 Task: Add an action where "Ticket status is Pending Resolution" in downgrade and inform.
Action: Mouse moved to (21, 291)
Screenshot: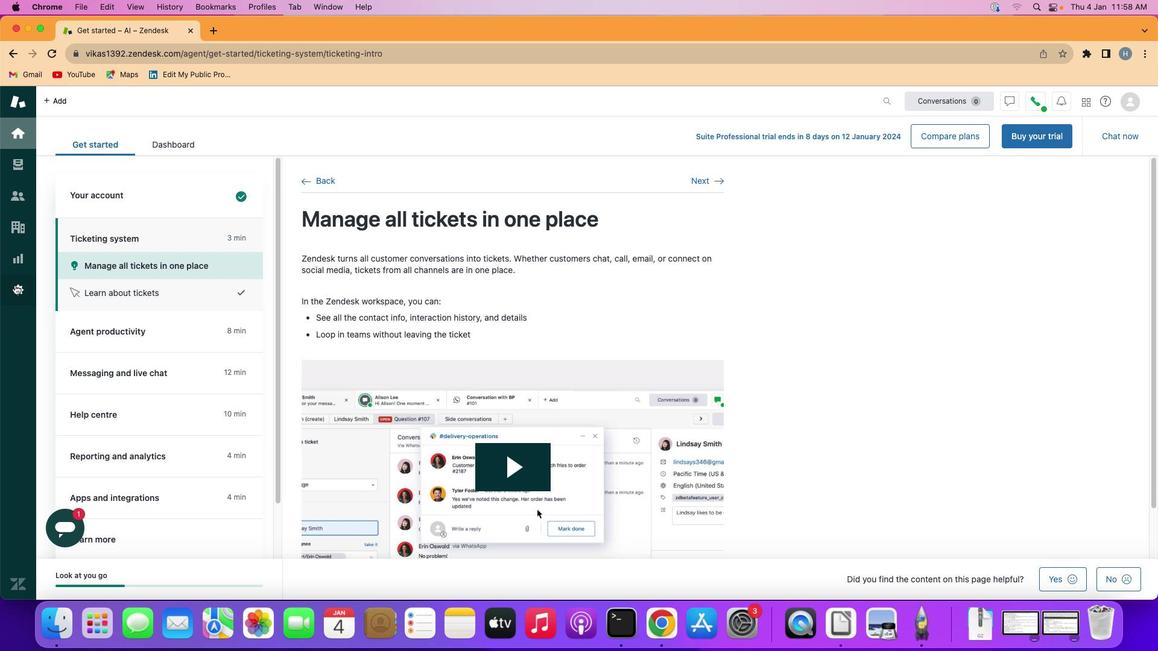 
Action: Mouse pressed left at (21, 291)
Screenshot: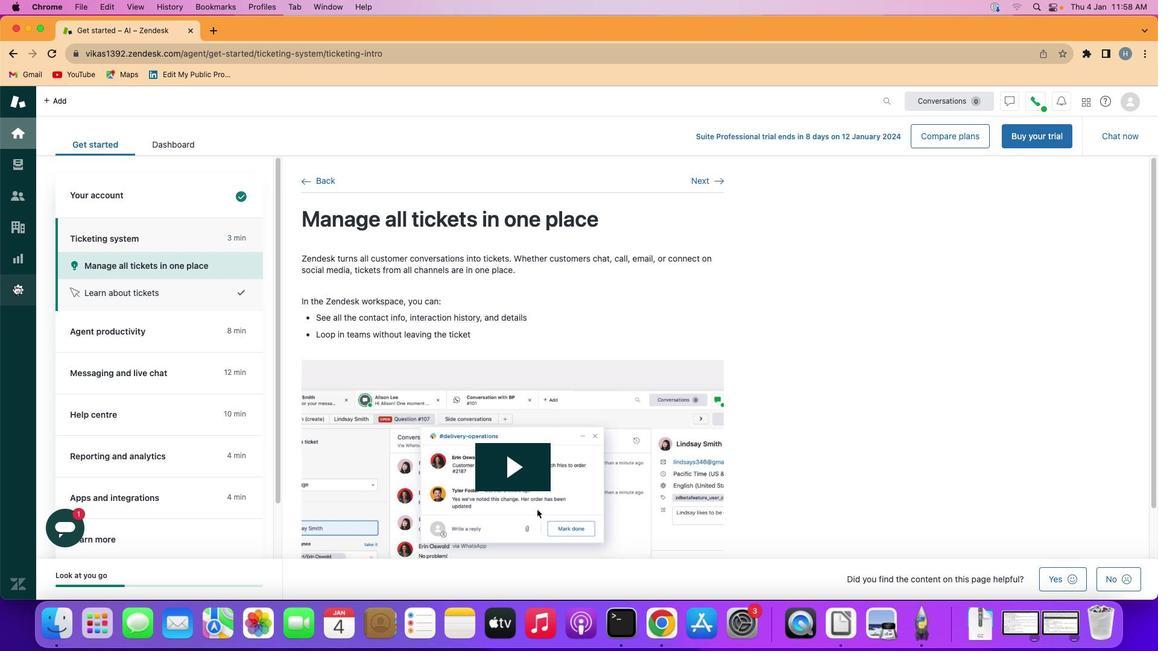 
Action: Mouse moved to (228, 499)
Screenshot: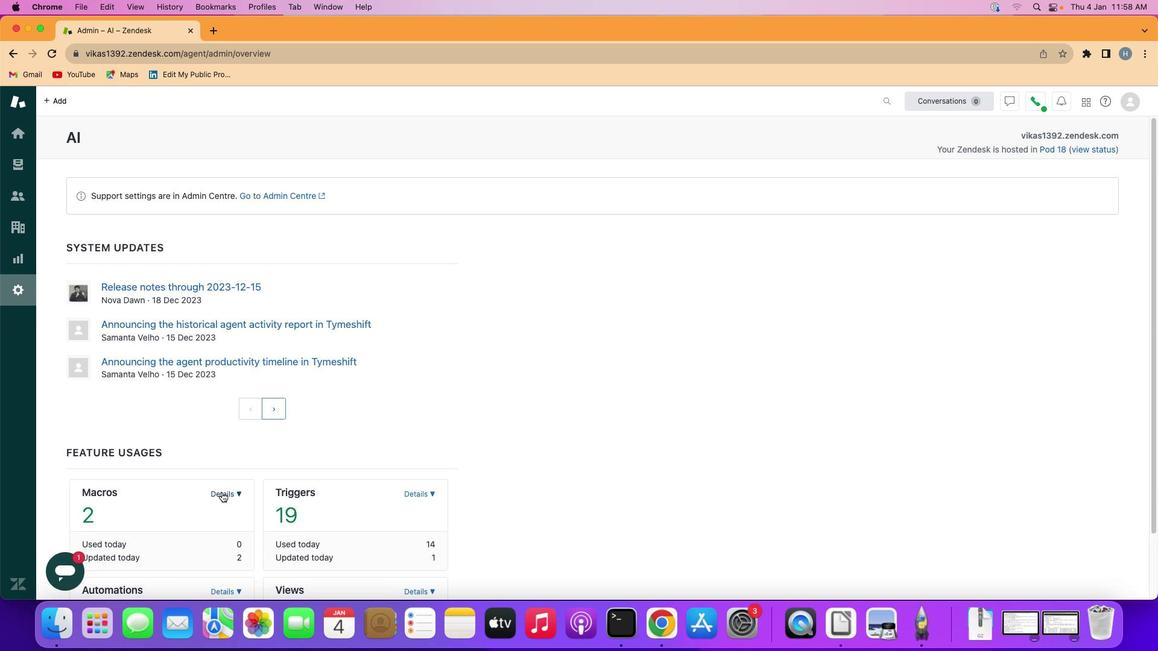 
Action: Mouse pressed left at (228, 499)
Screenshot: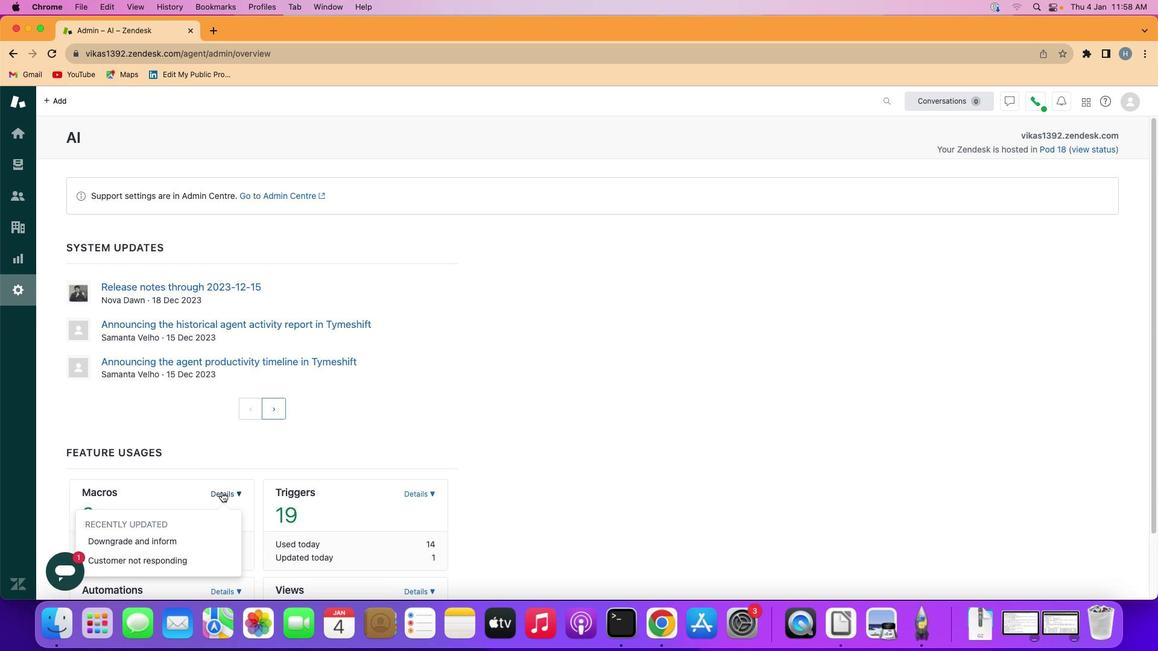 
Action: Mouse moved to (170, 547)
Screenshot: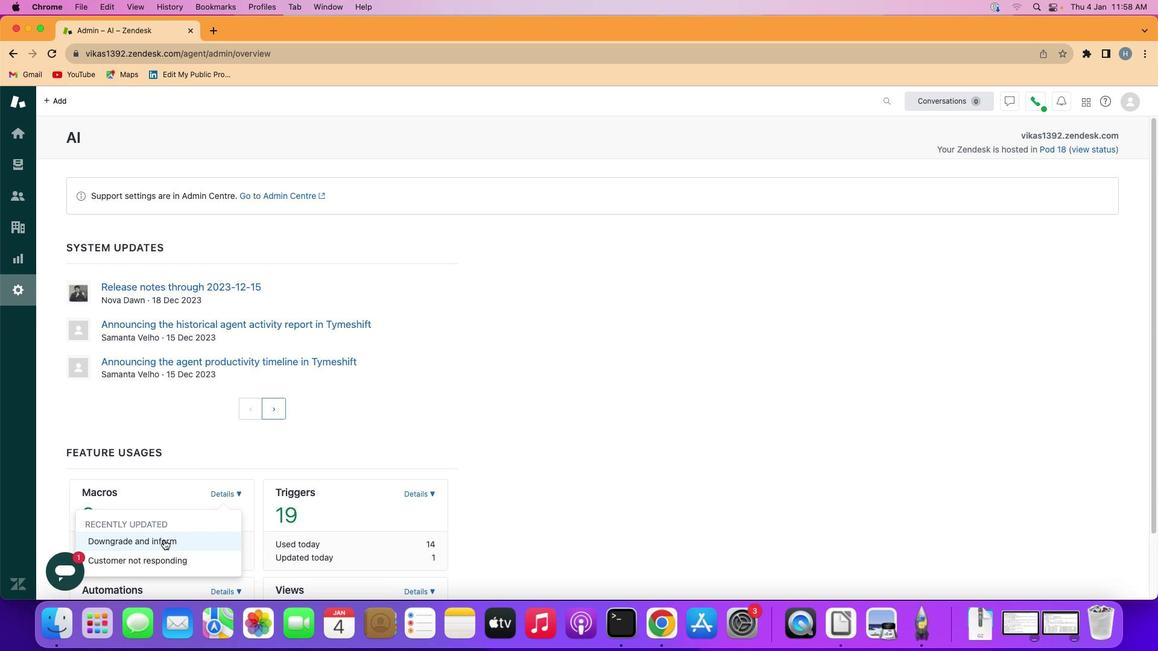 
Action: Mouse pressed left at (170, 547)
Screenshot: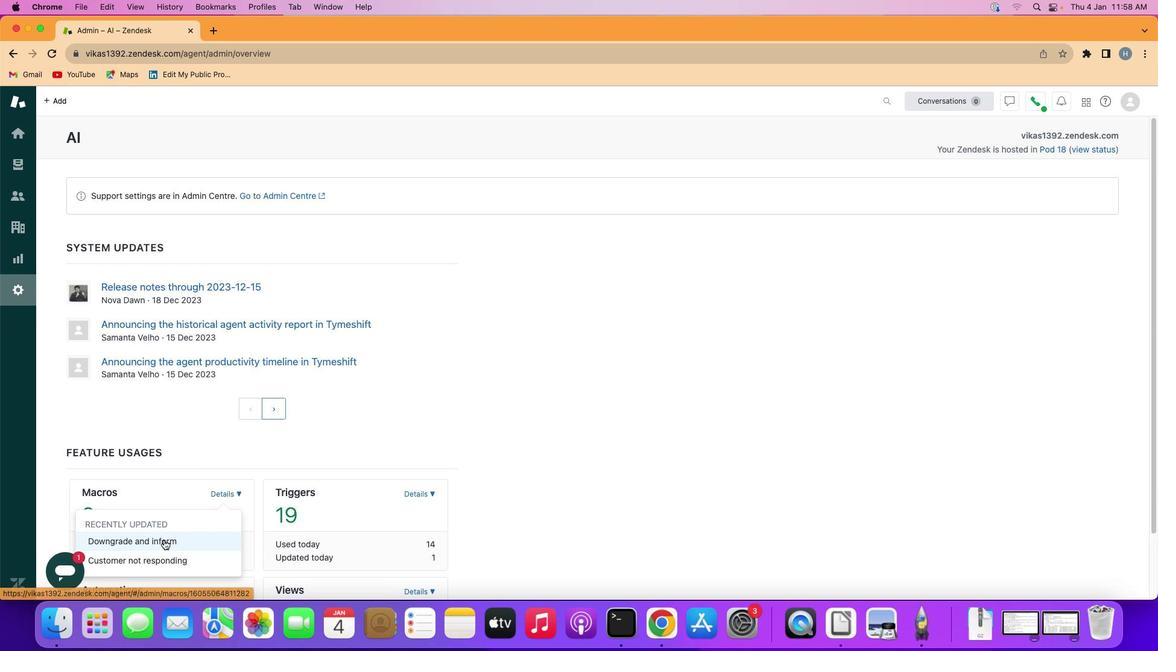 
Action: Mouse moved to (258, 377)
Screenshot: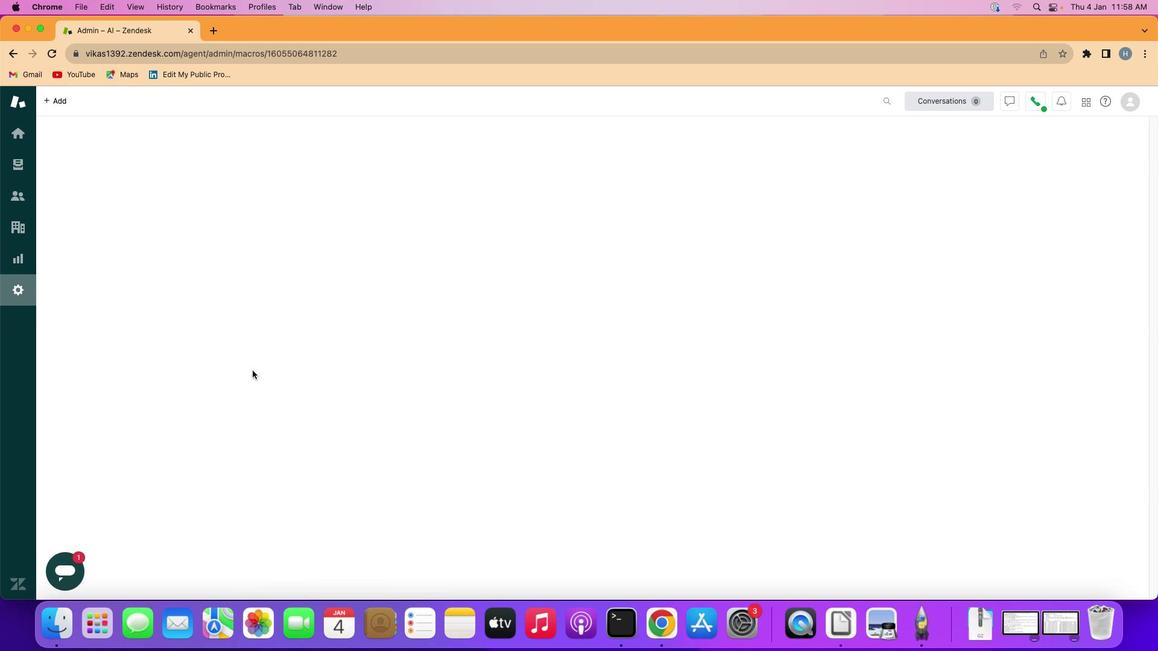 
Action: Mouse scrolled (258, 377) with delta (6, 6)
Screenshot: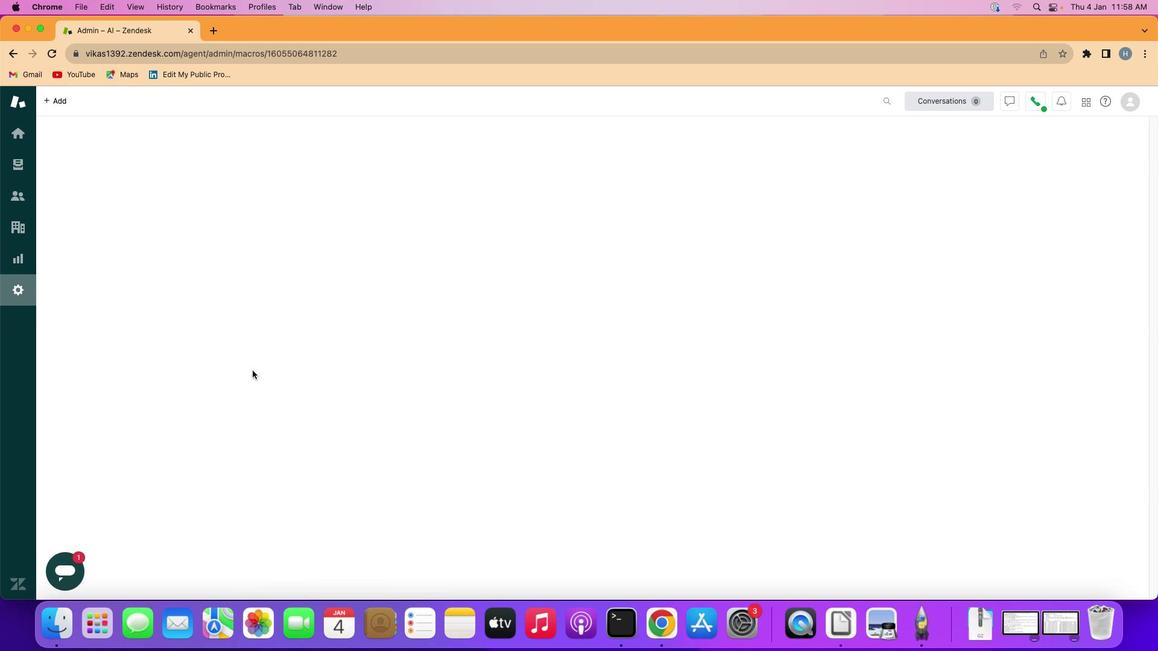 
Action: Mouse moved to (259, 377)
Screenshot: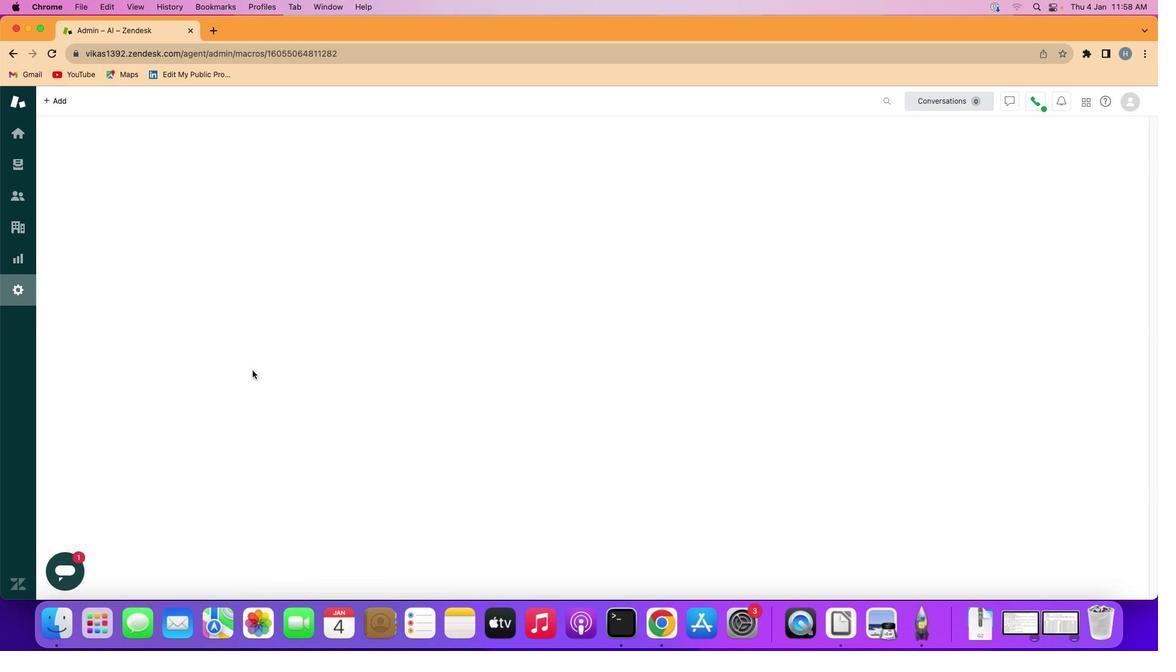 
Action: Mouse scrolled (259, 377) with delta (6, 7)
Screenshot: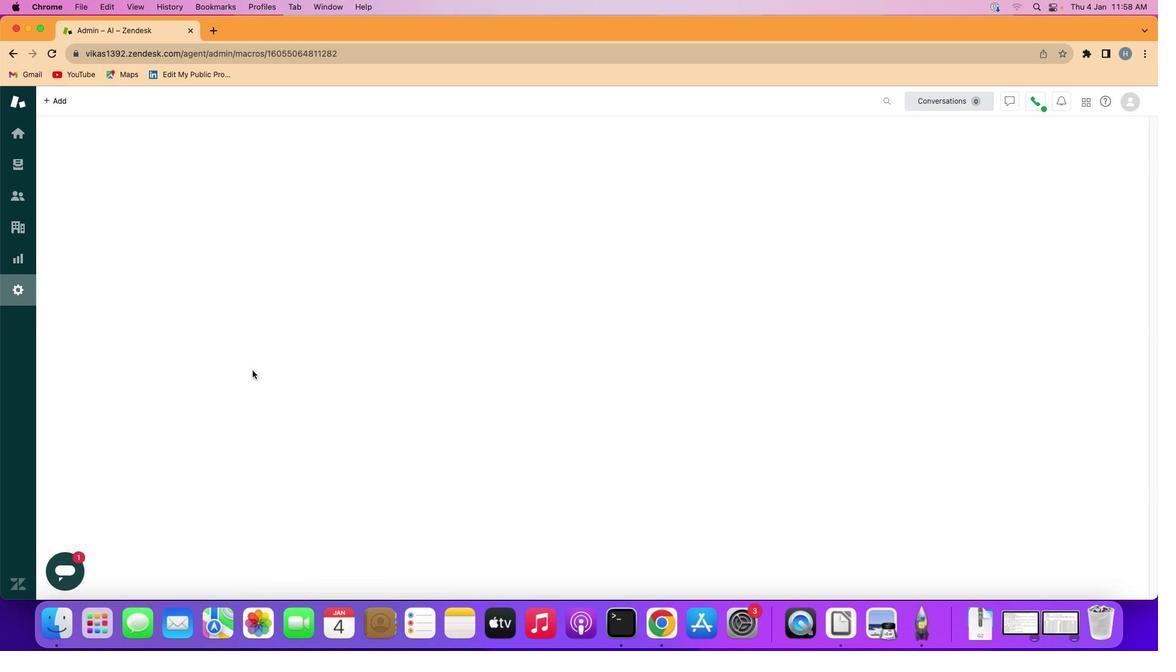 
Action: Mouse scrolled (259, 377) with delta (6, 6)
Screenshot: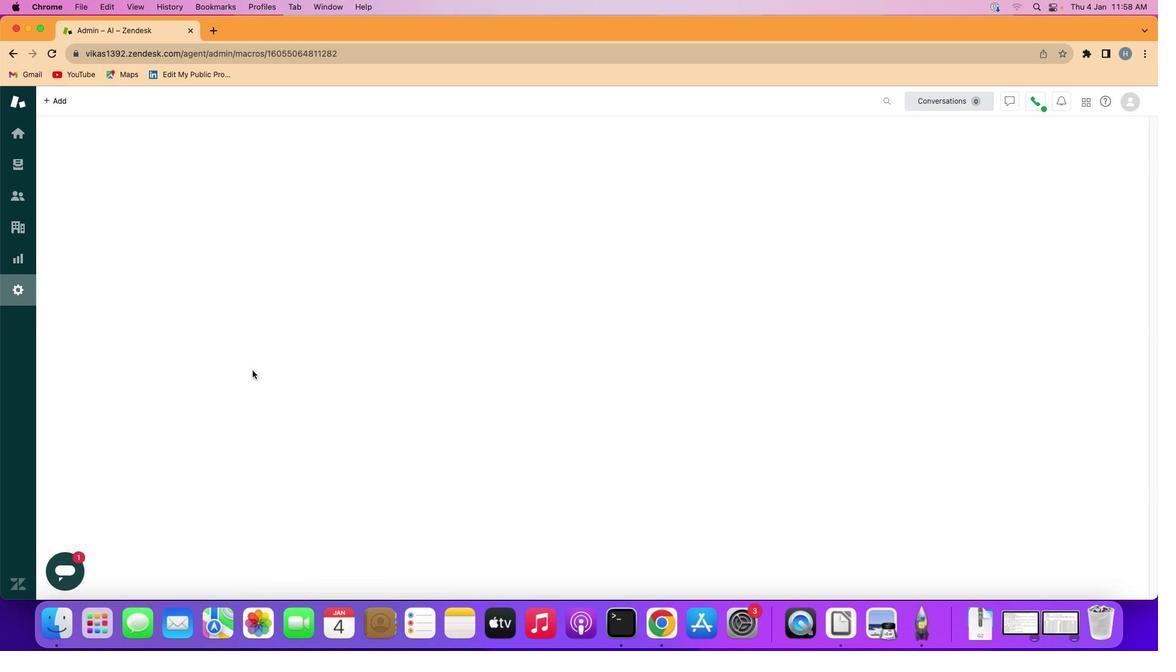 
Action: Mouse scrolled (259, 377) with delta (6, 6)
Screenshot: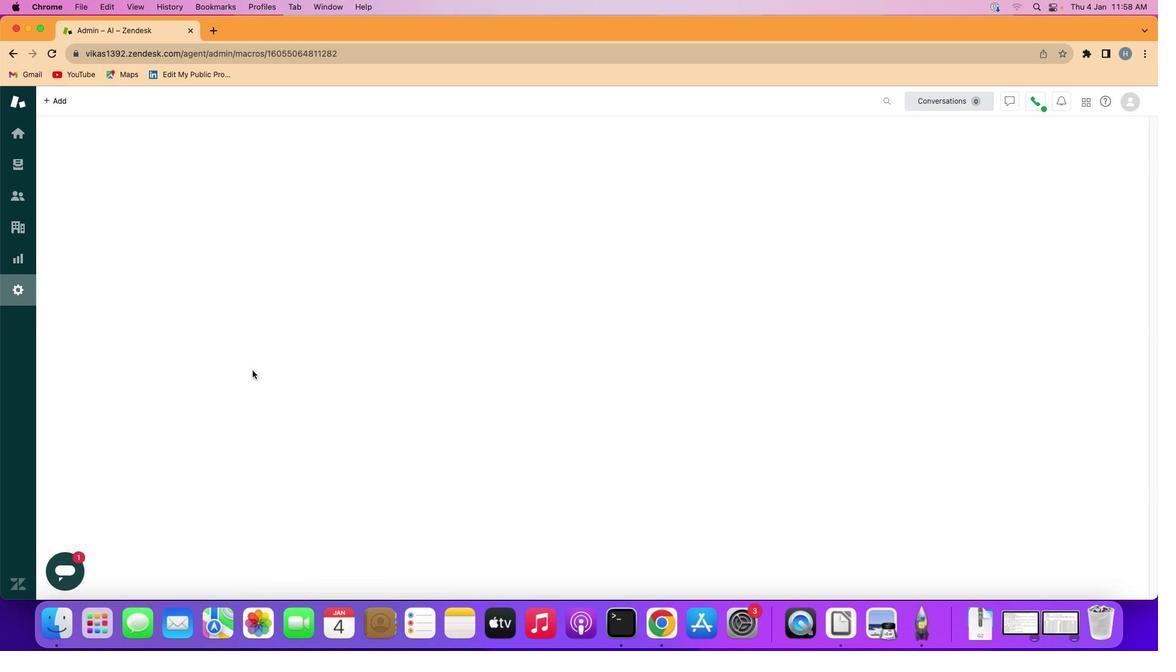 
Action: Mouse scrolled (259, 377) with delta (6, 6)
Screenshot: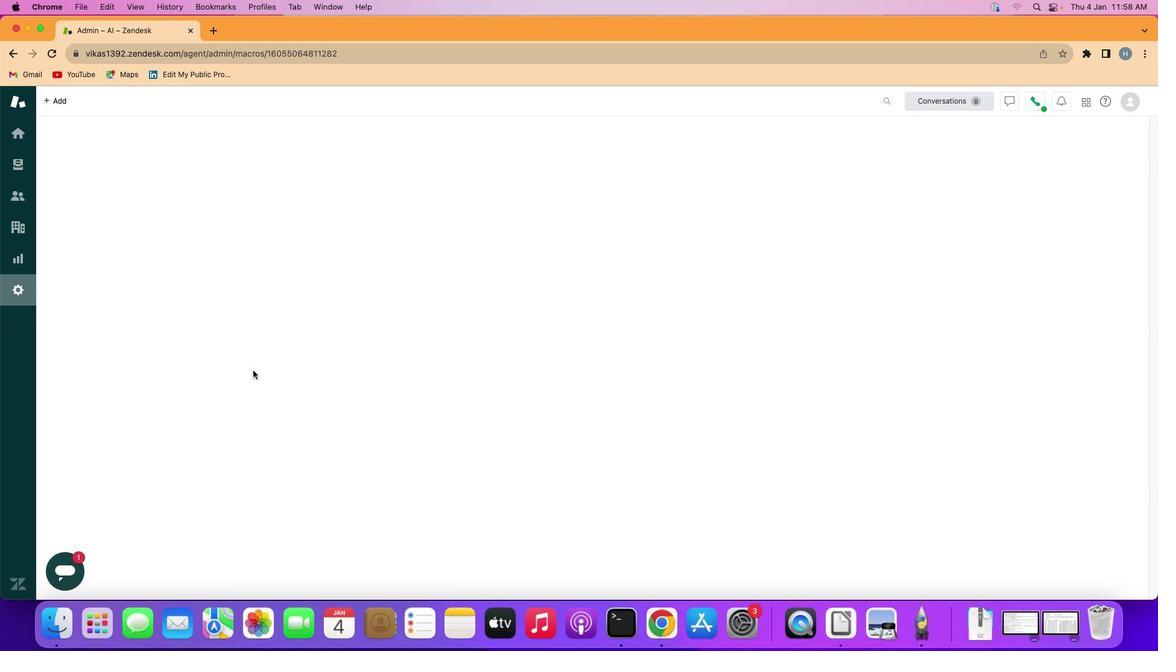 
Action: Mouse moved to (262, 375)
Screenshot: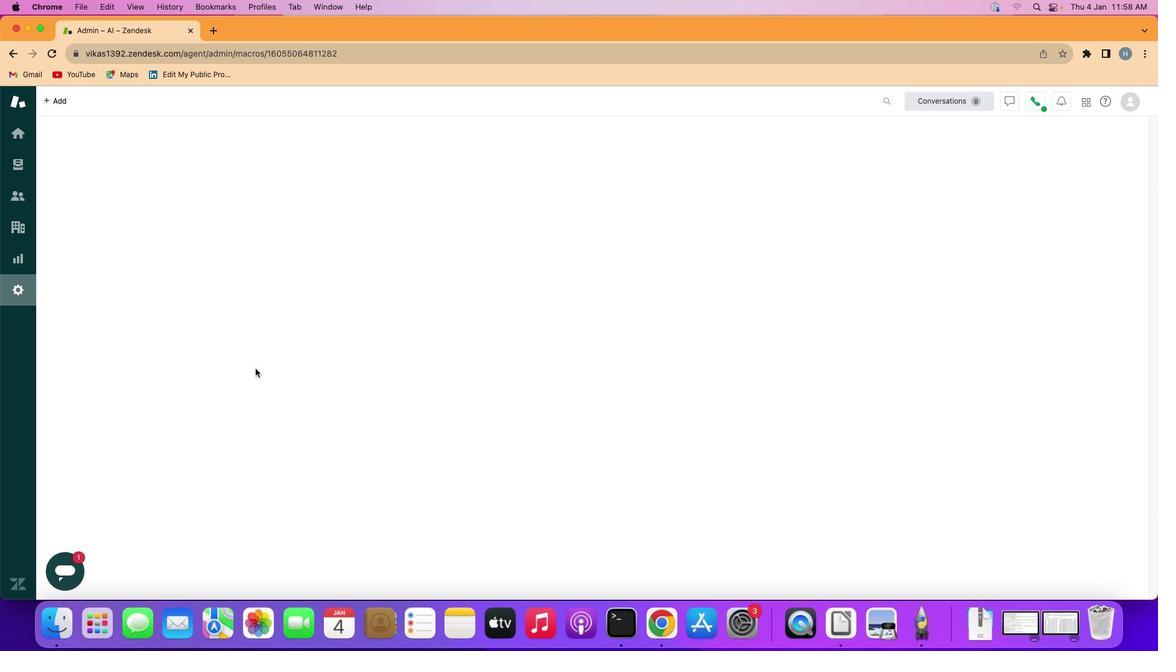 
Action: Mouse scrolled (262, 375) with delta (6, 6)
Screenshot: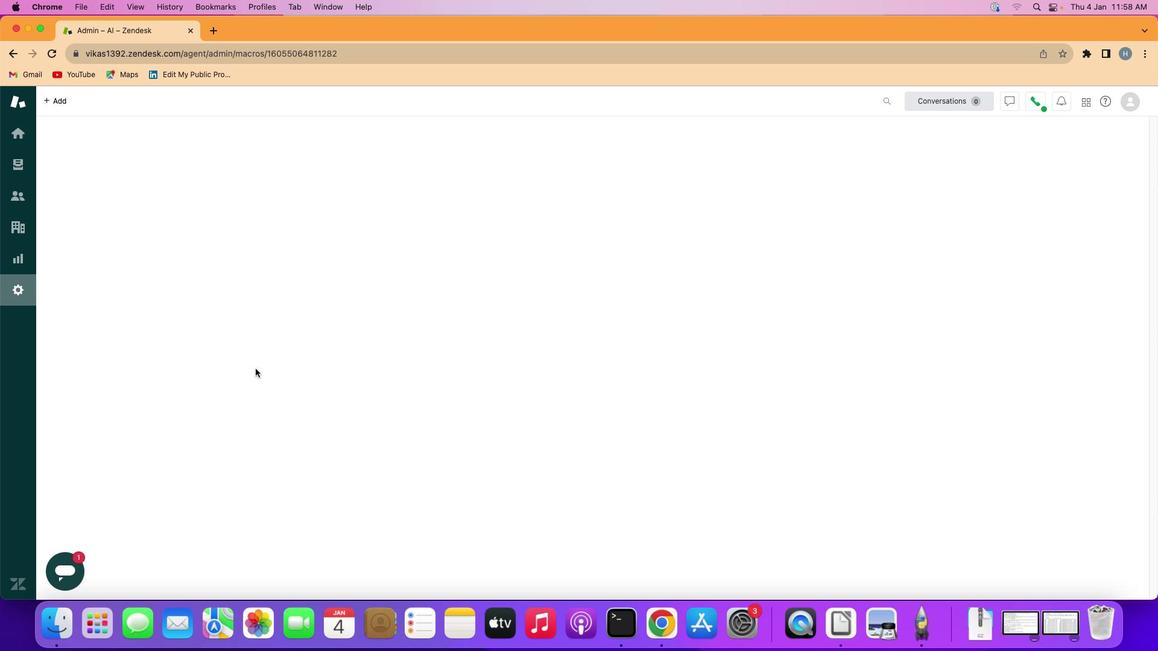 
Action: Mouse scrolled (262, 375) with delta (6, 6)
Screenshot: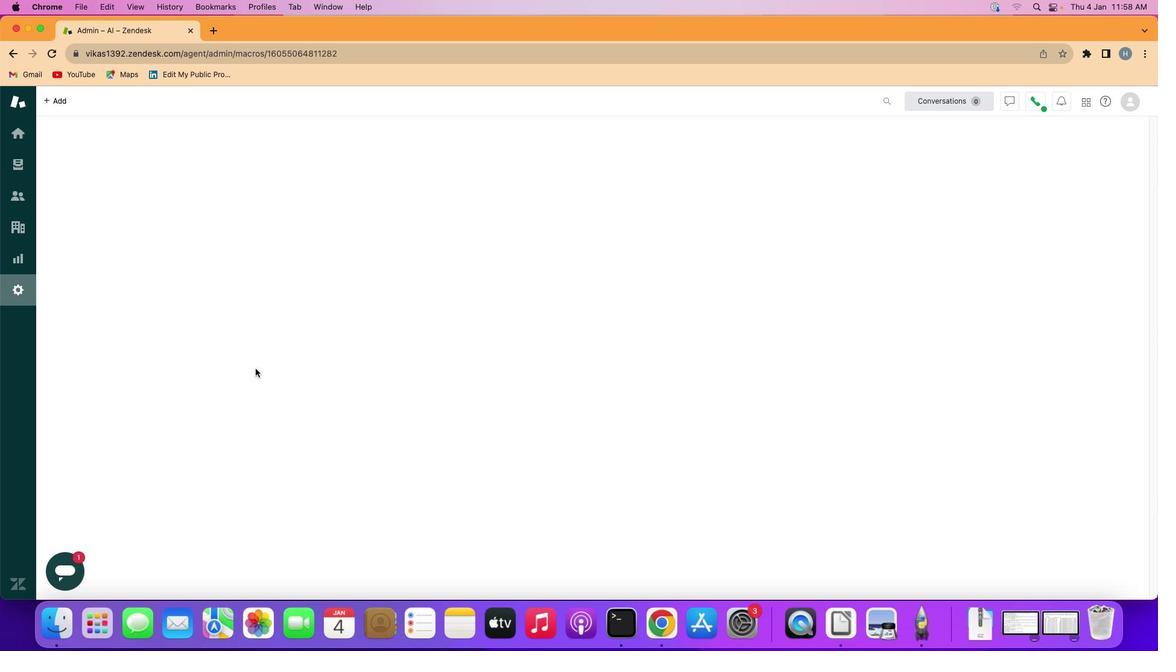 
Action: Mouse scrolled (262, 375) with delta (6, 6)
Screenshot: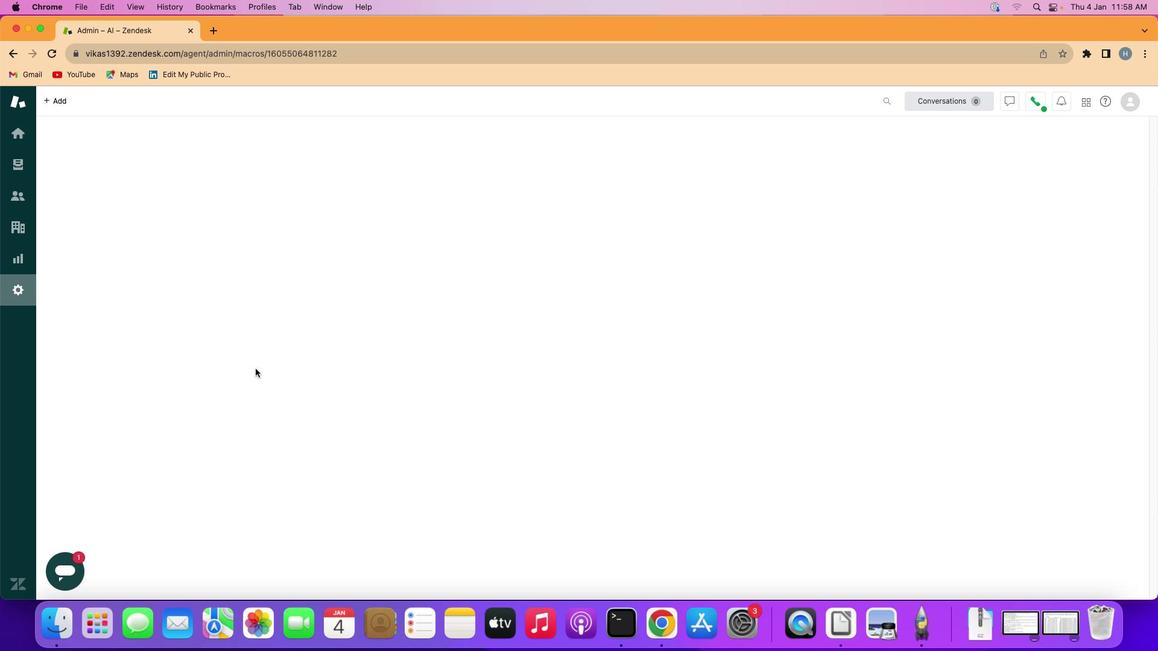 
Action: Mouse scrolled (262, 375) with delta (6, 5)
Screenshot: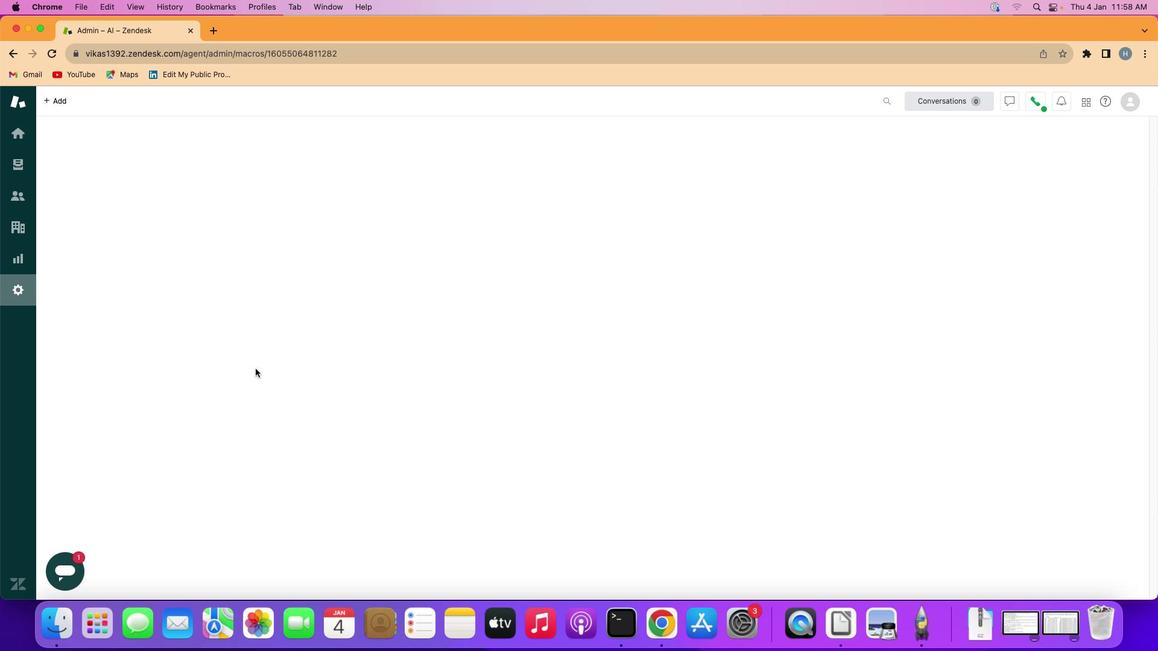 
Action: Mouse scrolled (262, 375) with delta (6, 4)
Screenshot: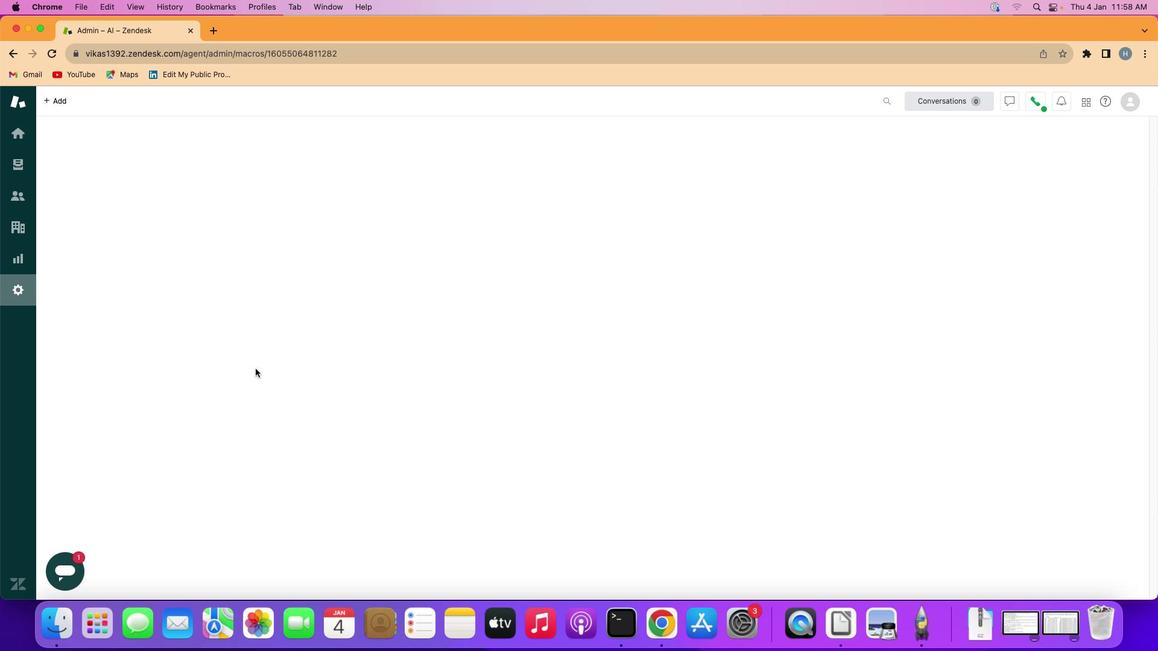 
Action: Mouse moved to (217, 447)
Screenshot: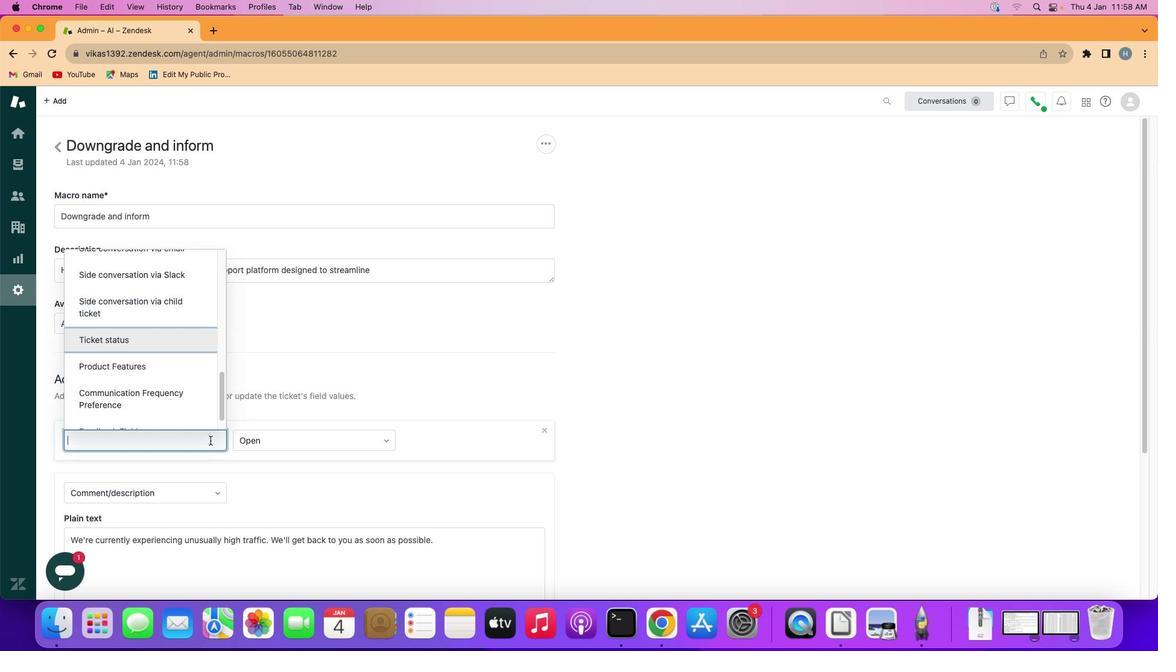 
Action: Mouse pressed left at (217, 447)
Screenshot: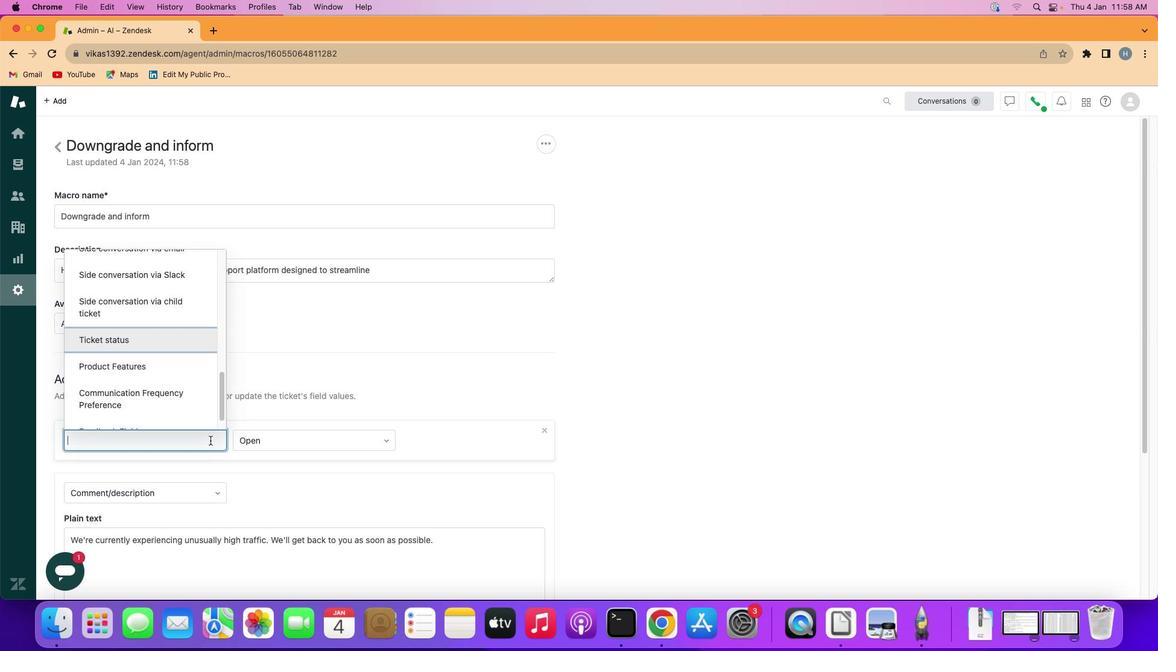 
Action: Mouse moved to (194, 348)
Screenshot: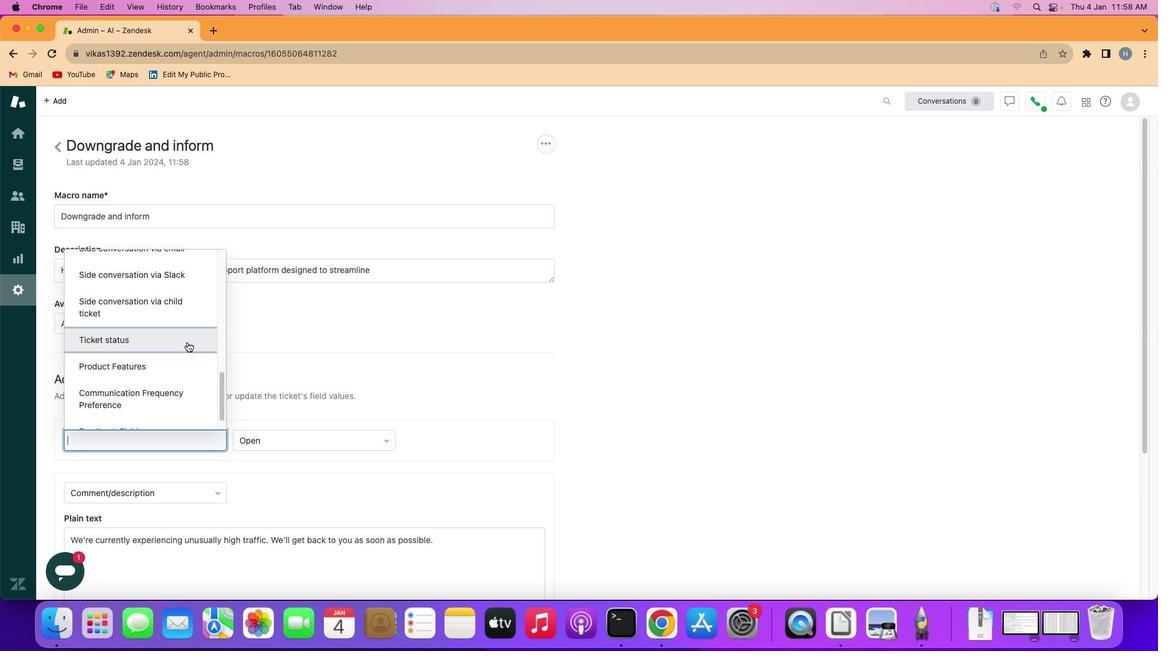 
Action: Mouse pressed left at (194, 348)
Screenshot: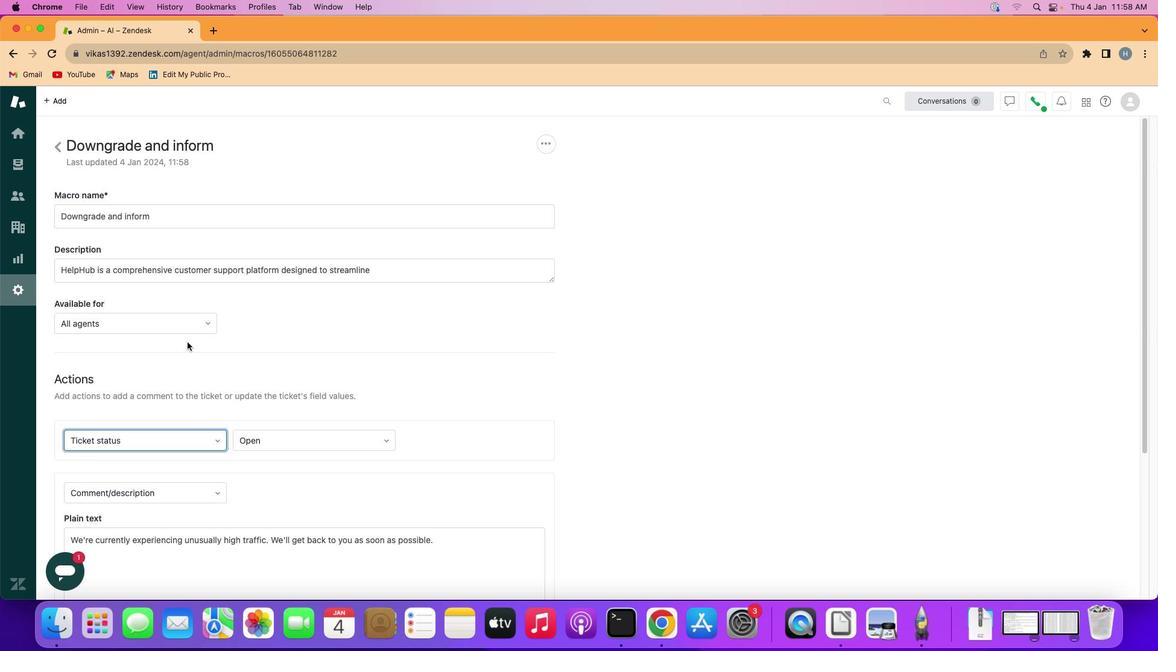 
Action: Mouse moved to (302, 439)
Screenshot: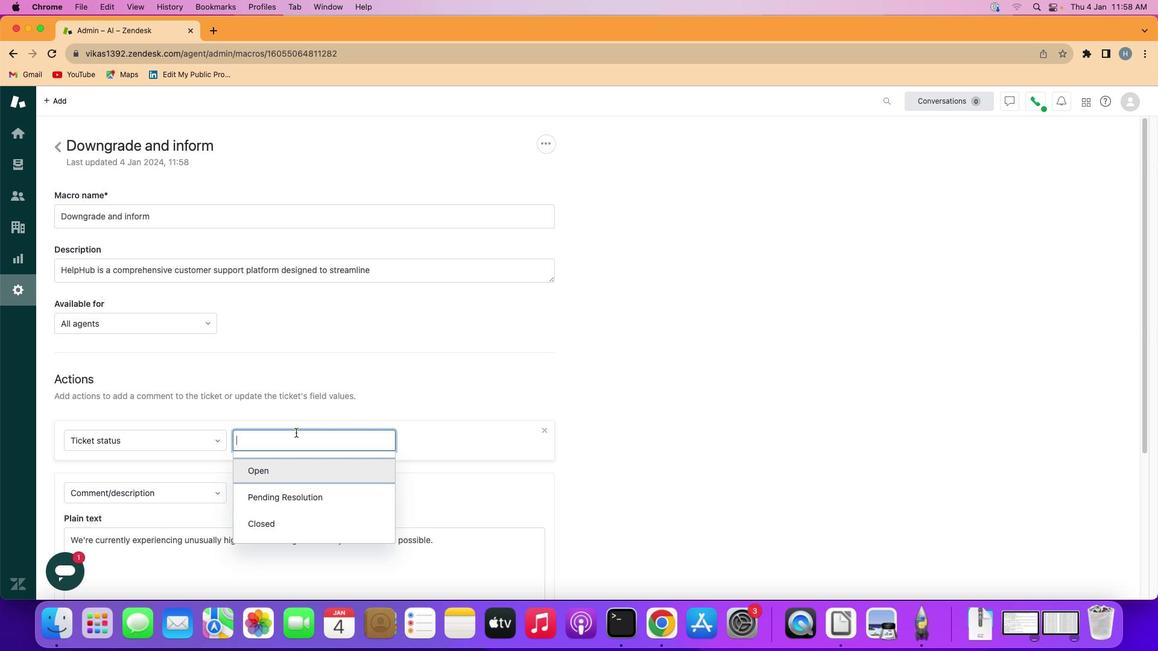 
Action: Mouse pressed left at (302, 439)
Screenshot: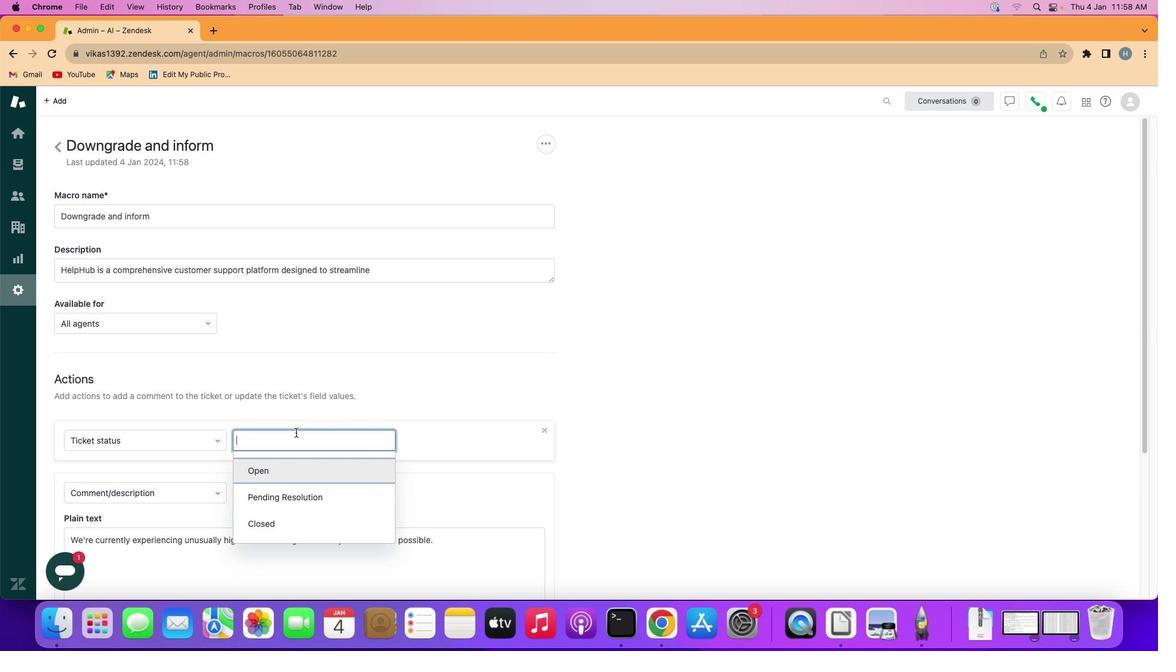 
Action: Mouse moved to (316, 505)
Screenshot: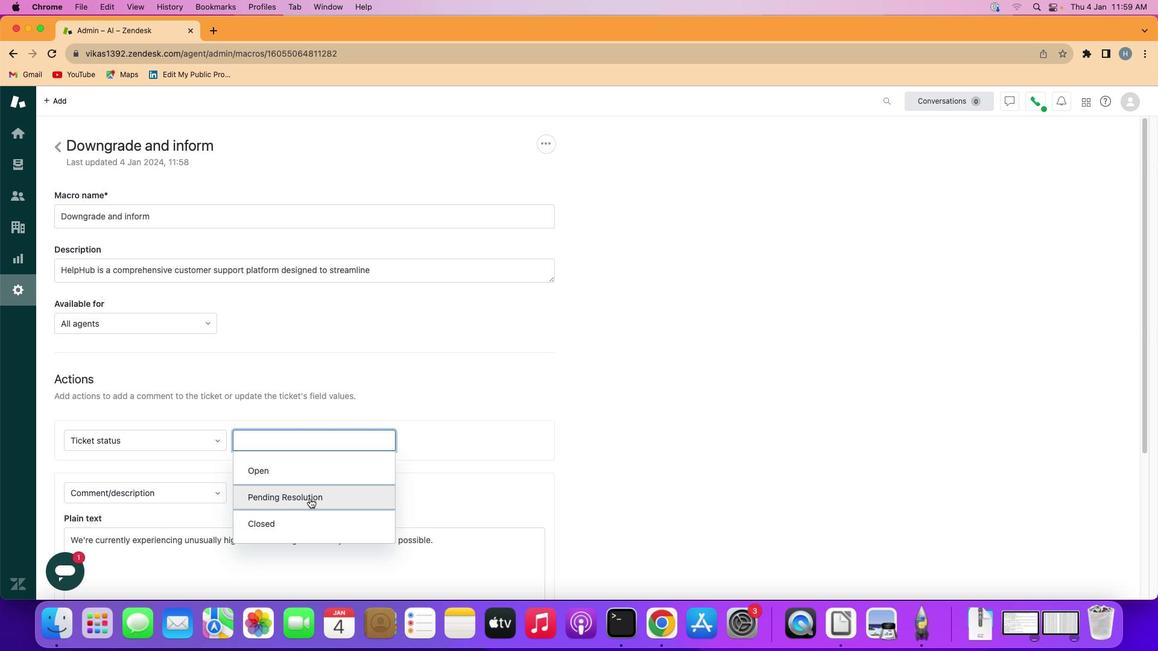
Action: Mouse pressed left at (316, 505)
Screenshot: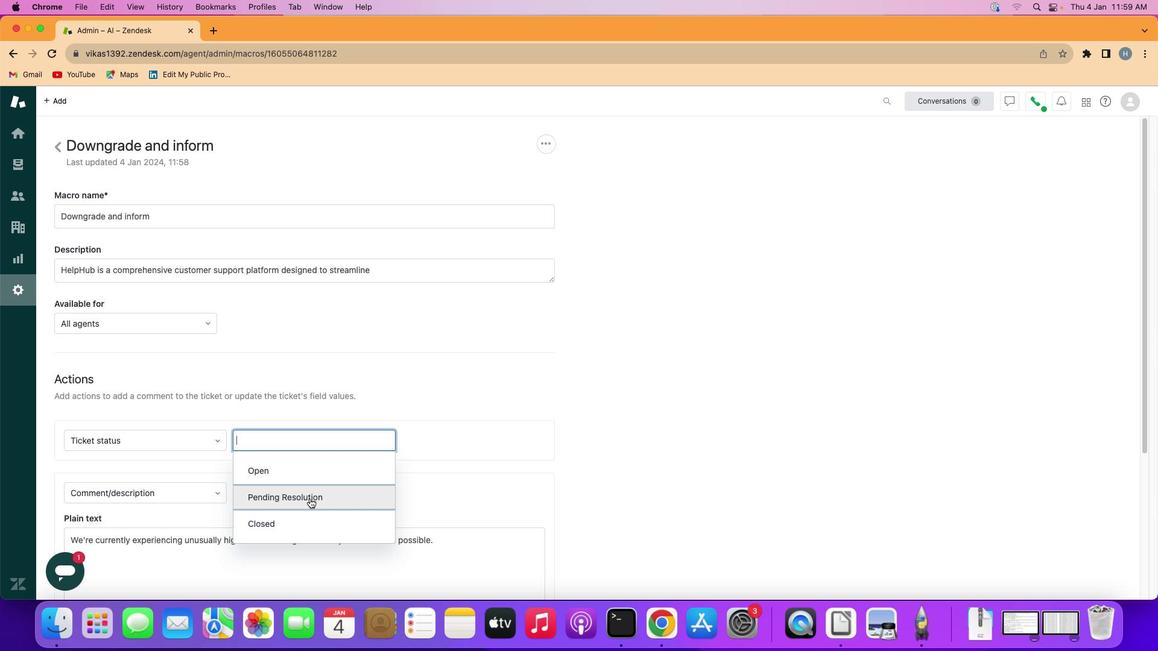
Action: Mouse moved to (480, 503)
Screenshot: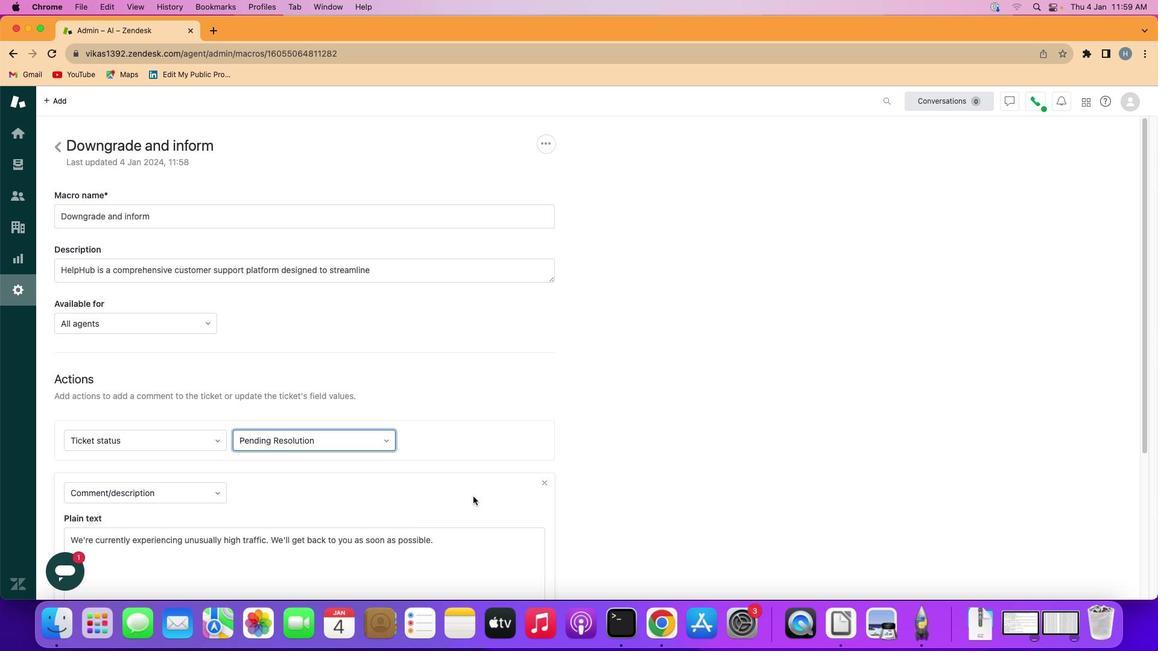
Action: Mouse scrolled (480, 503) with delta (6, 6)
Screenshot: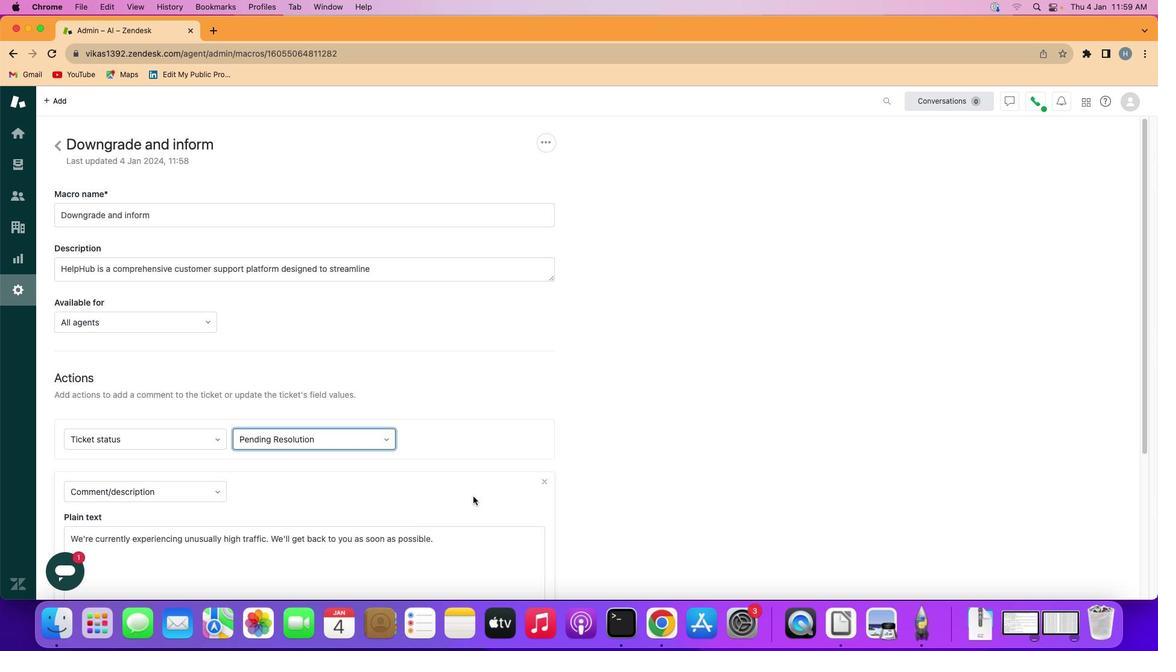 
Action: Mouse scrolled (480, 503) with delta (6, 6)
Screenshot: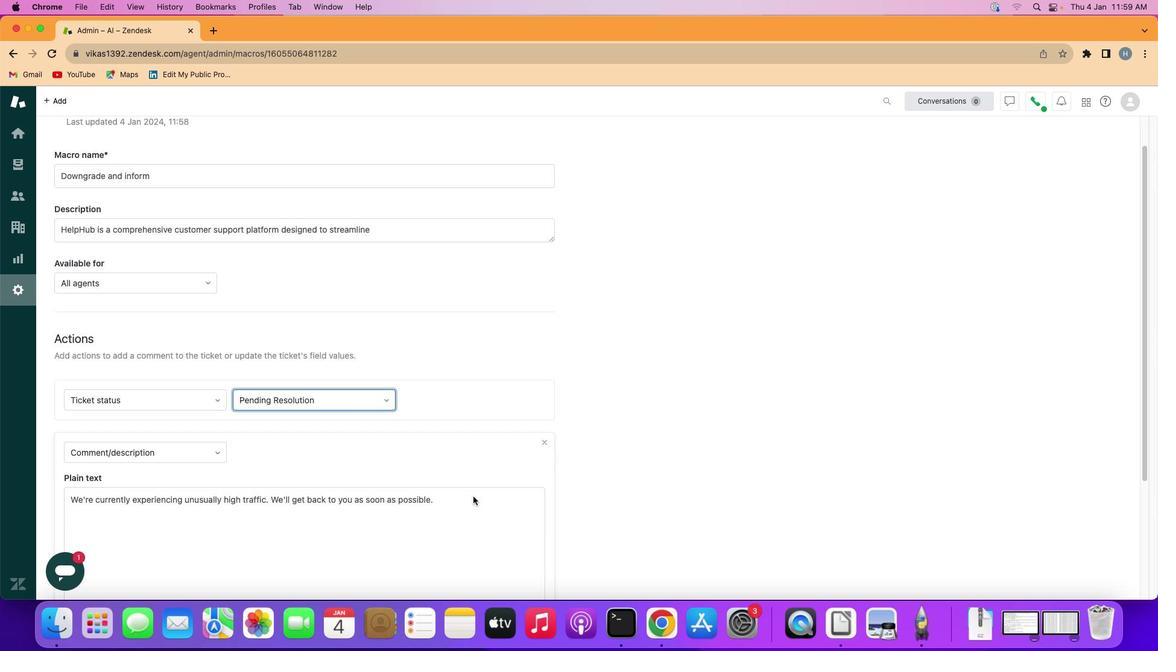 
Action: Mouse scrolled (480, 503) with delta (6, 5)
Screenshot: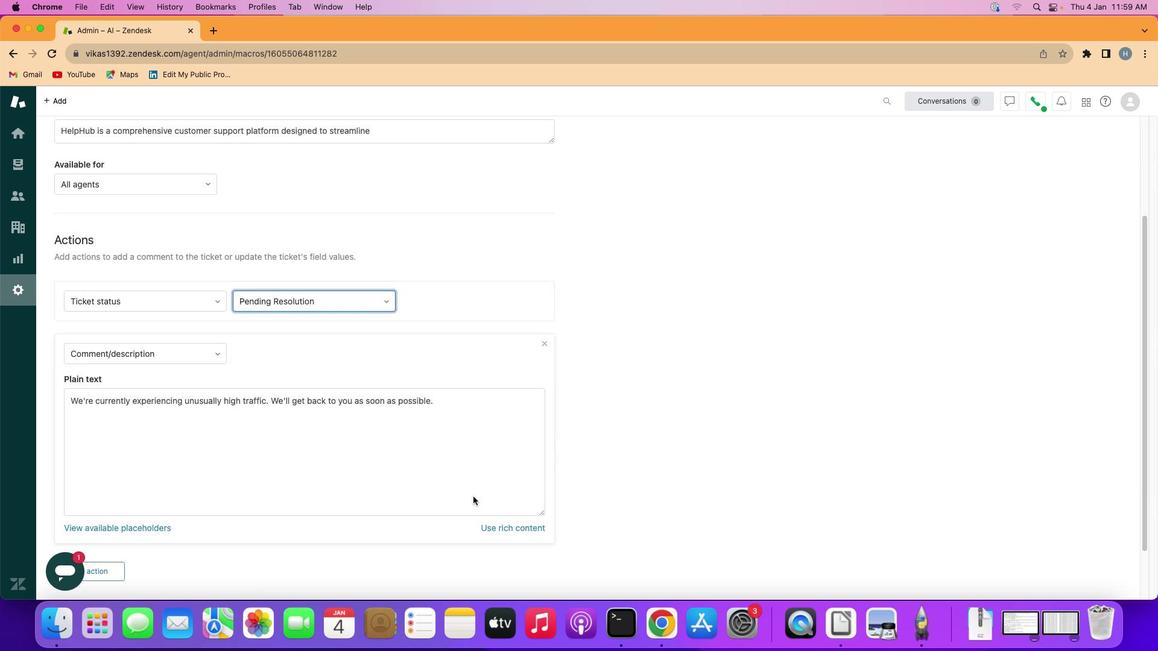 
Action: Mouse scrolled (480, 503) with delta (6, 4)
Screenshot: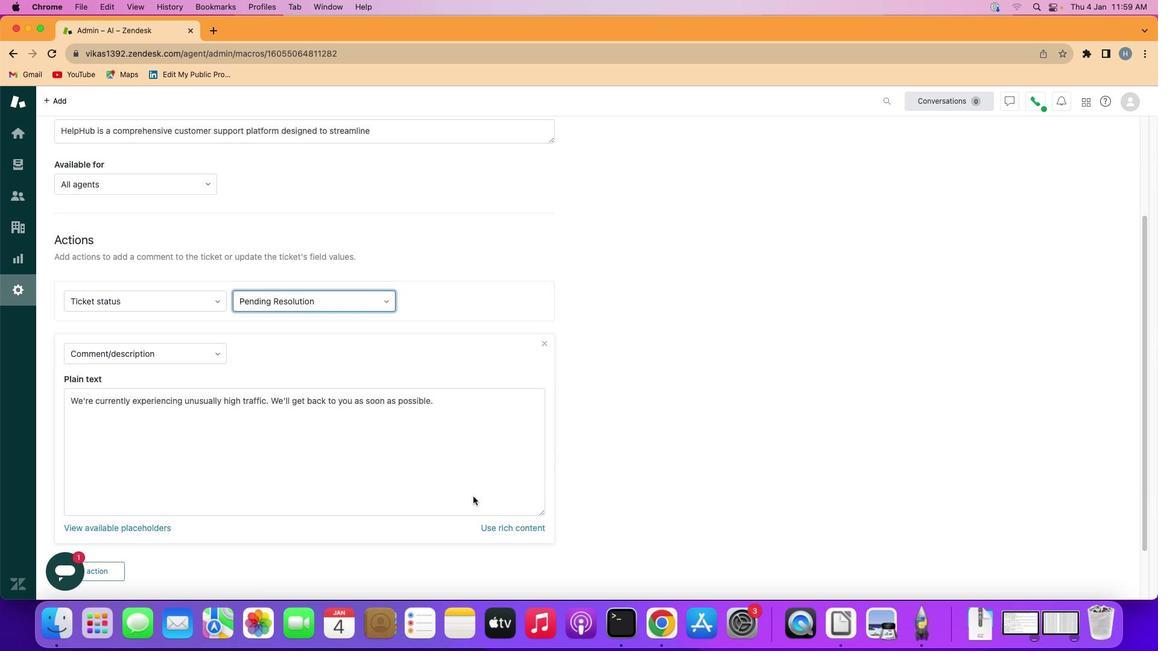 
Action: Mouse scrolled (480, 503) with delta (6, 3)
Screenshot: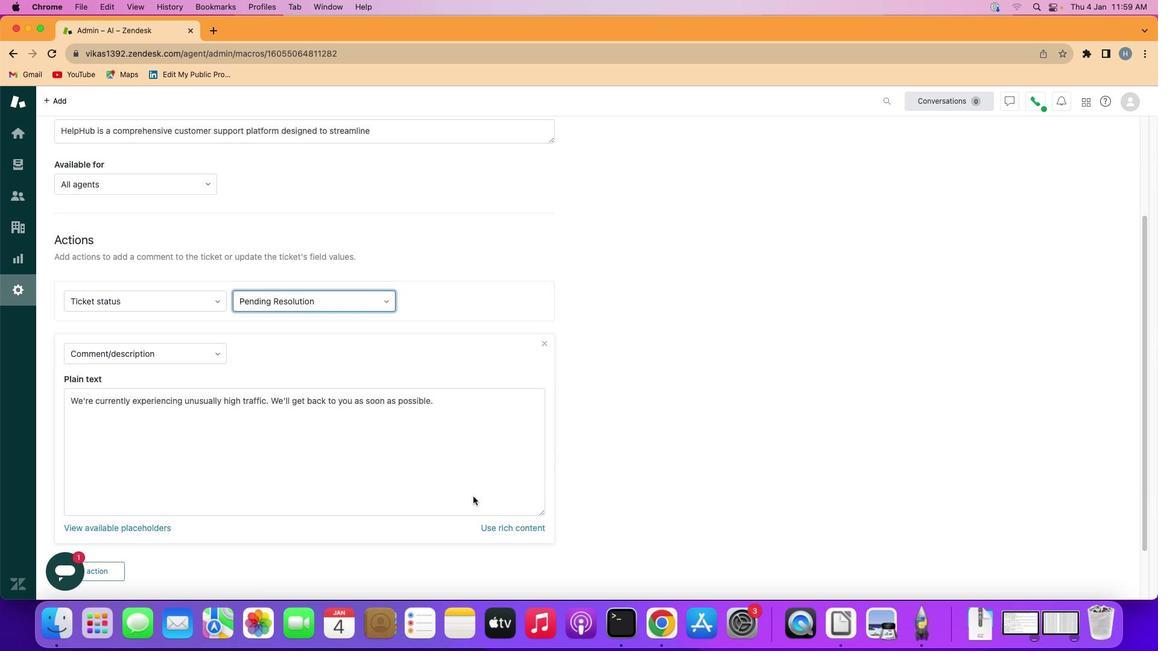 
Action: Mouse scrolled (480, 503) with delta (6, 7)
Screenshot: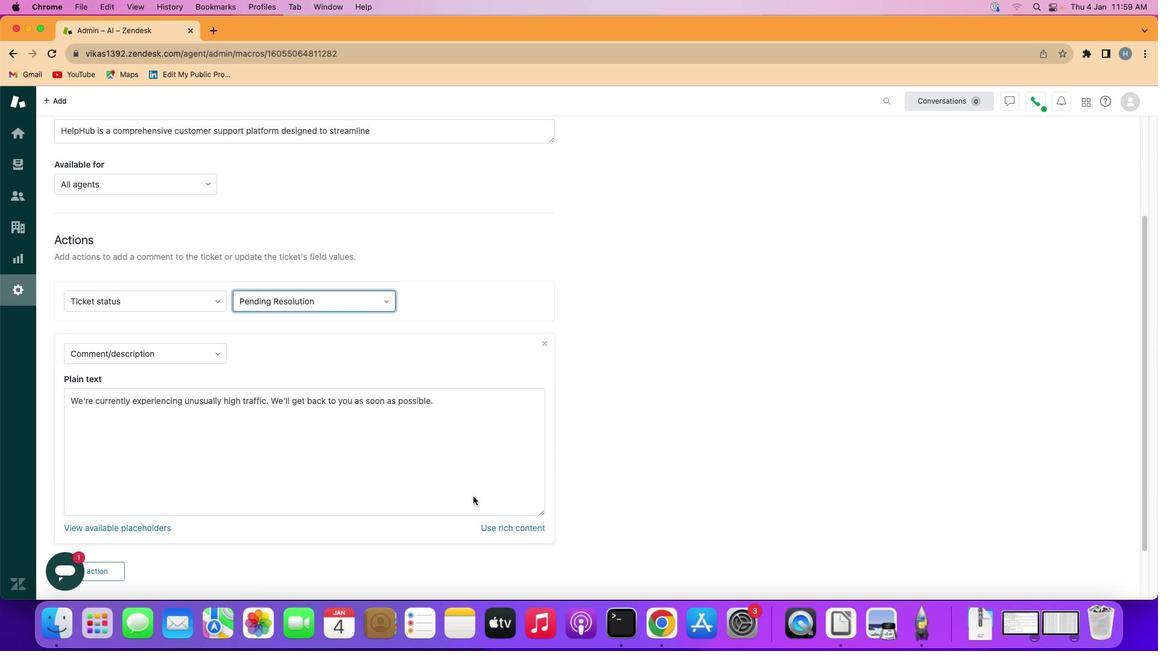 
Action: Mouse moved to (482, 505)
Screenshot: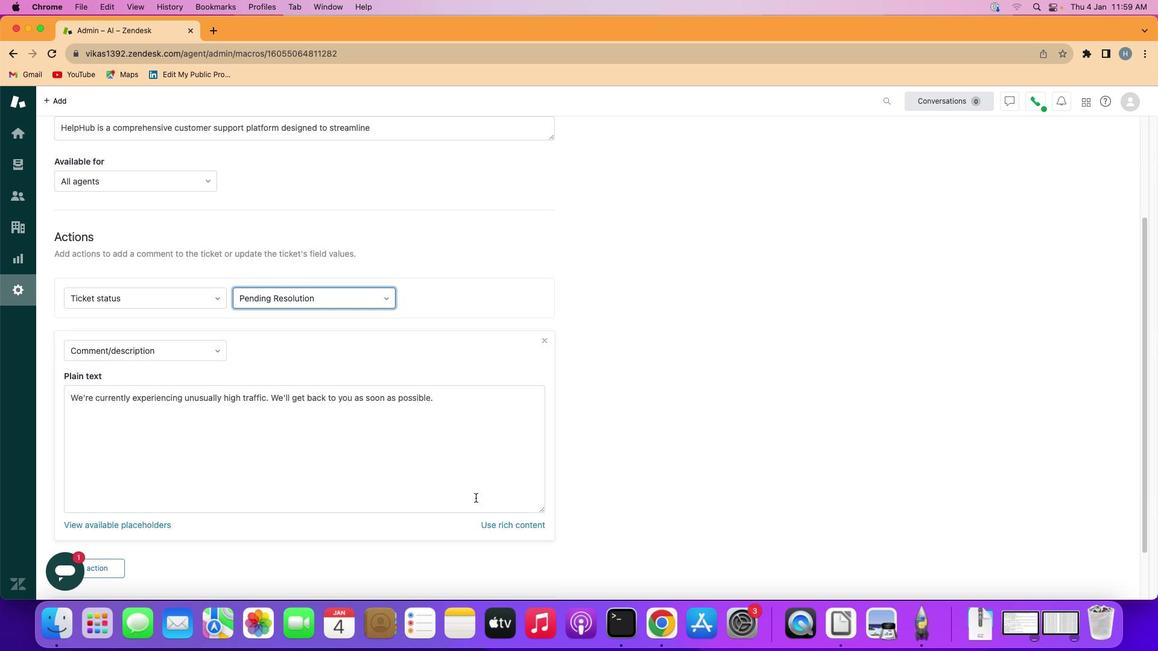
Action: Mouse scrolled (482, 505) with delta (6, 6)
Screenshot: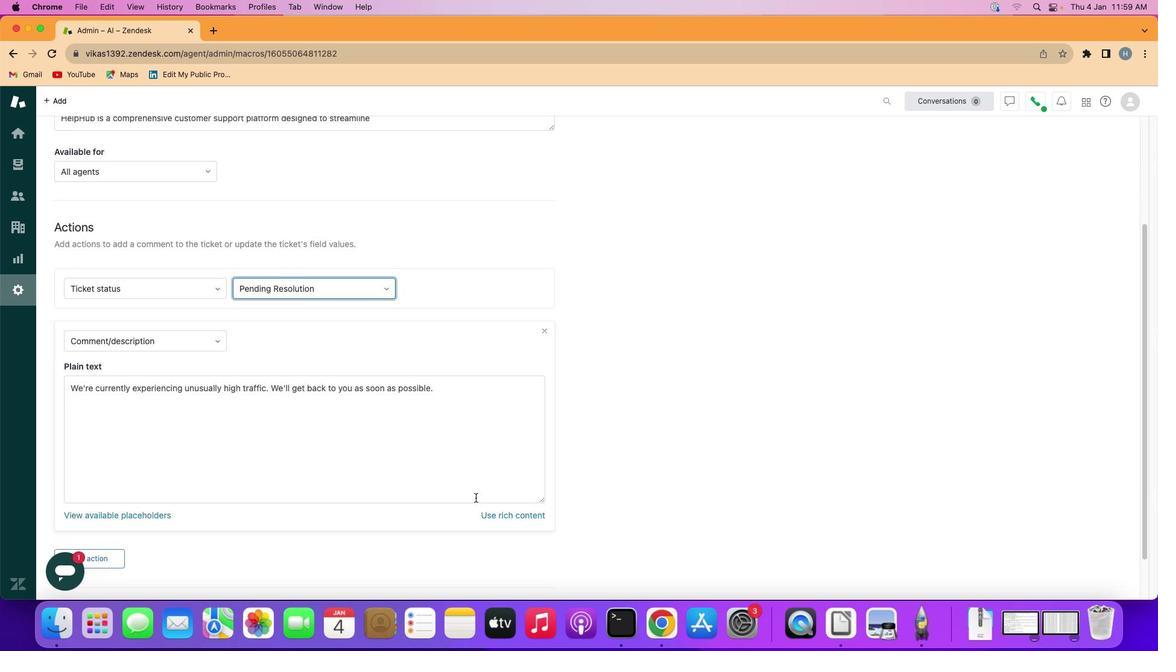 
Action: Mouse scrolled (482, 505) with delta (6, 6)
Screenshot: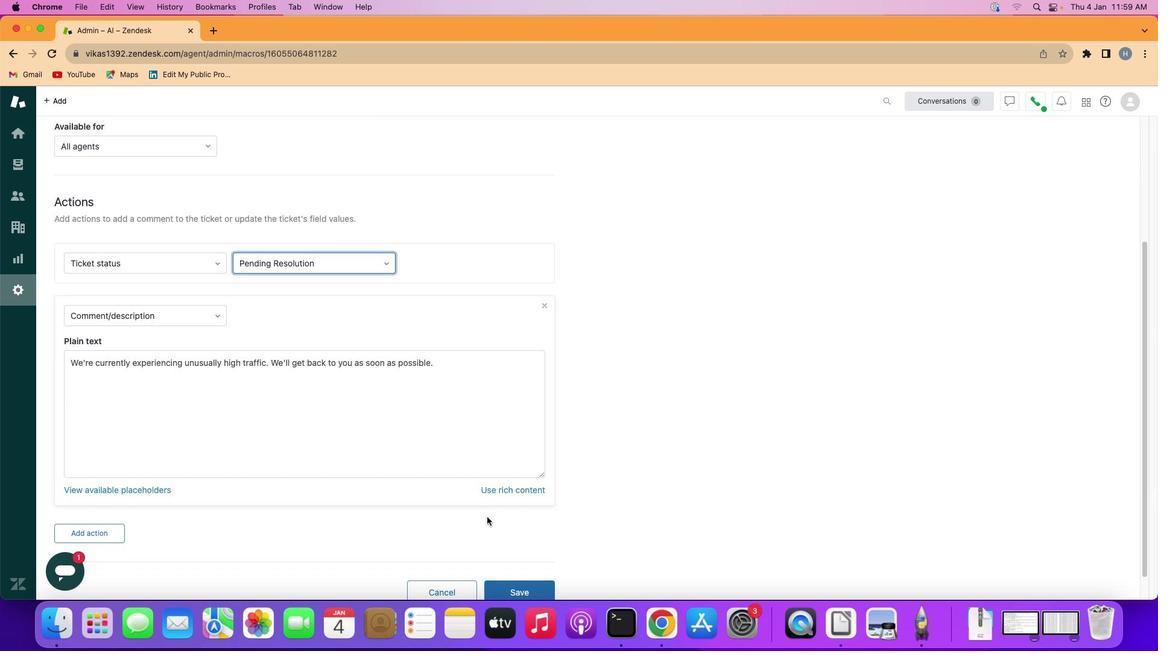 
Action: Mouse scrolled (482, 505) with delta (6, 4)
Screenshot: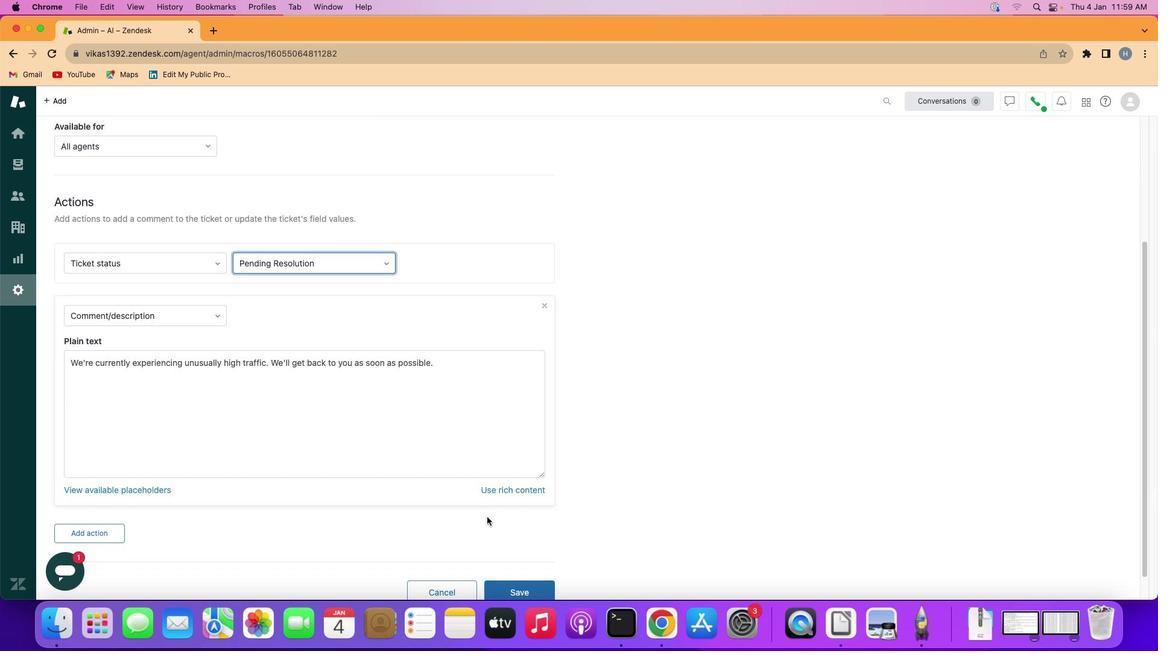 
Action: Mouse scrolled (482, 505) with delta (6, 3)
Screenshot: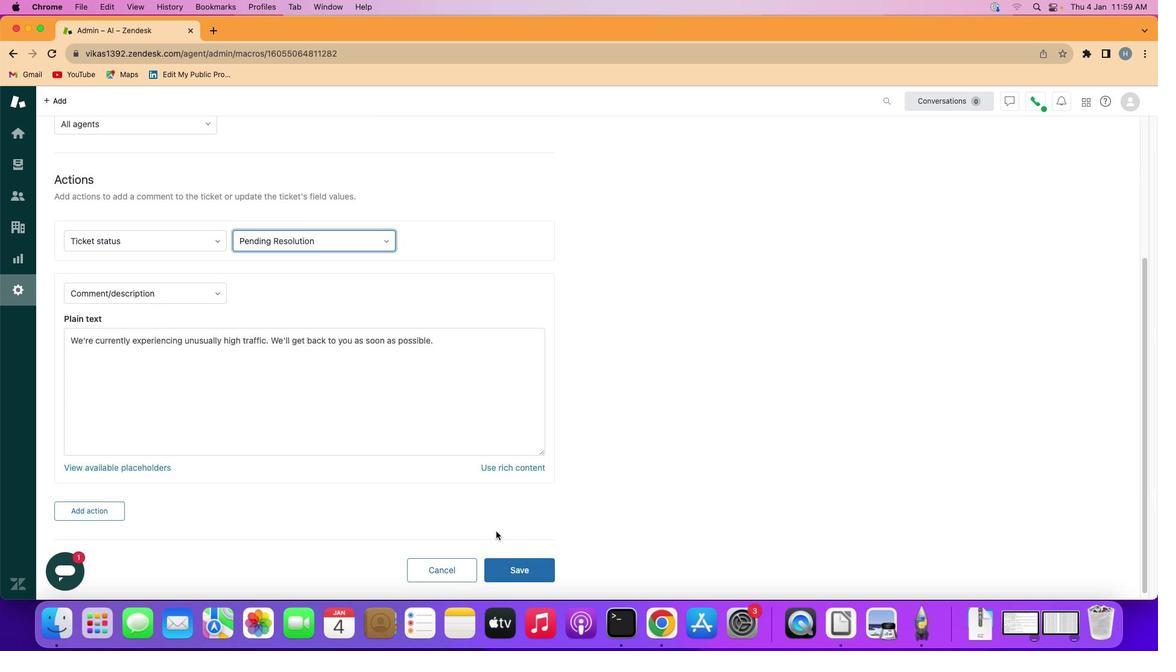 
Action: Mouse moved to (524, 573)
Screenshot: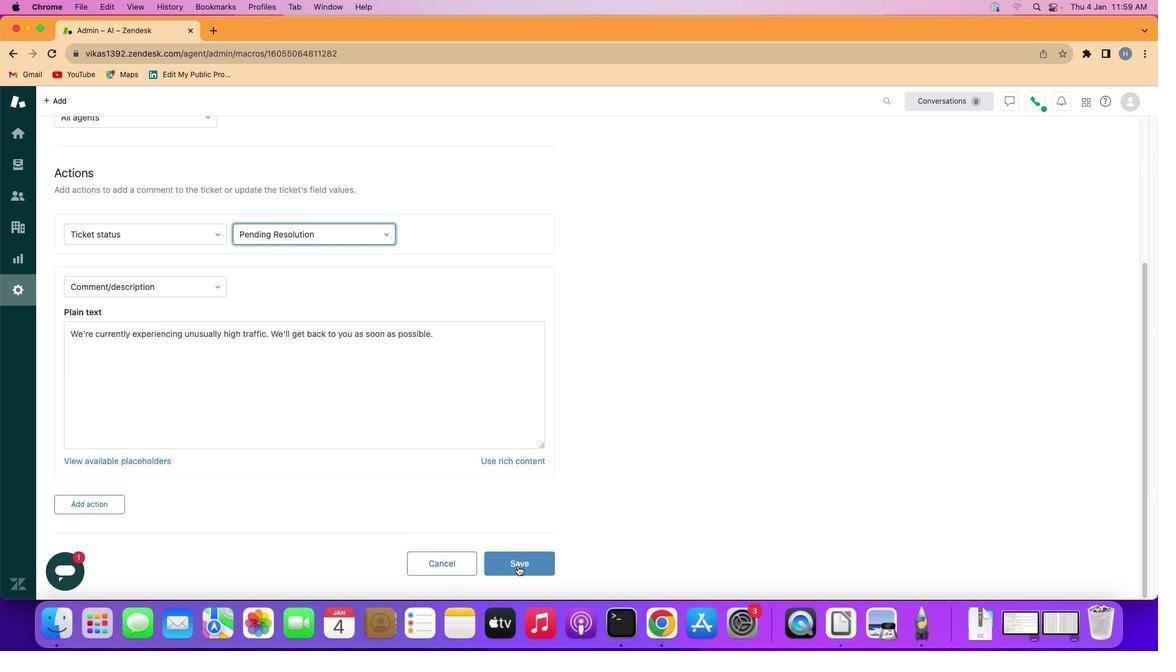 
Action: Mouse pressed left at (524, 573)
Screenshot: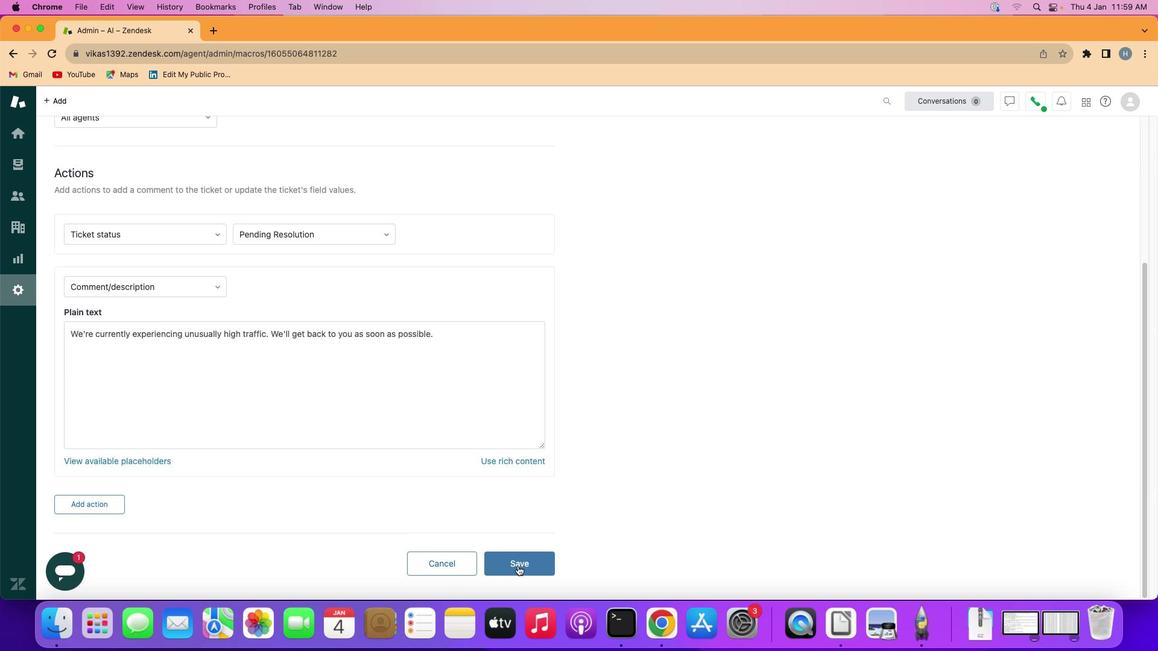 
Action: Mouse moved to (444, 303)
Screenshot: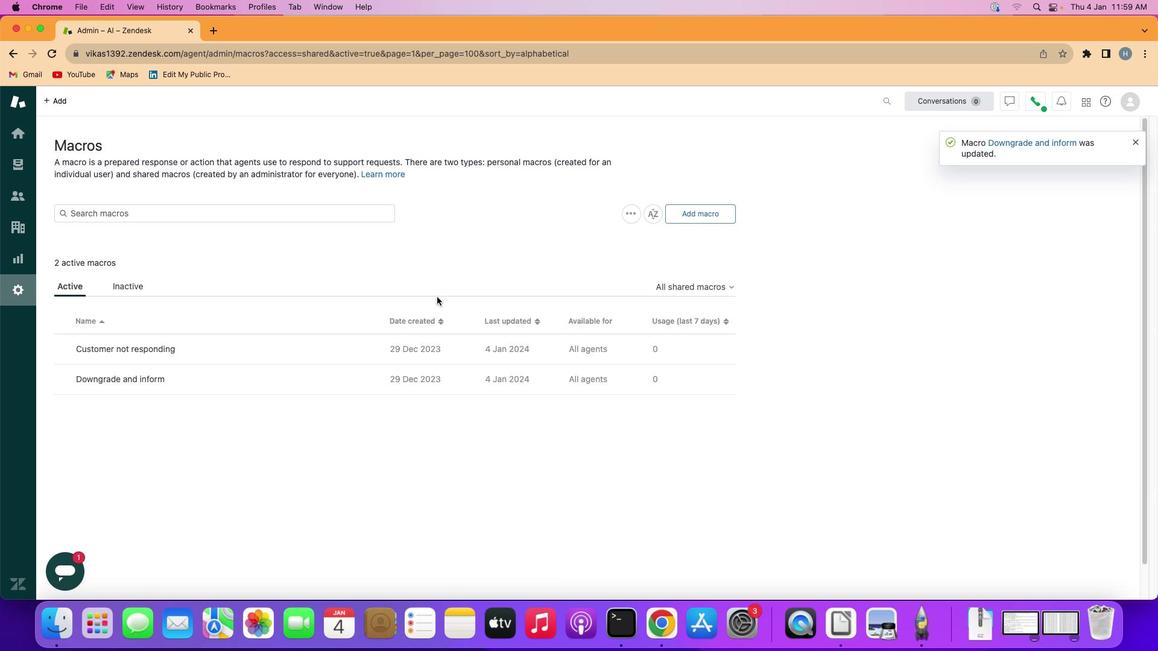 
